 Task: Move the task Implement a new cloud-based energy management system for a company to the section Done in the project BrainWave and filter the tasks in the project by Due this week
Action: Mouse moved to (520, 303)
Screenshot: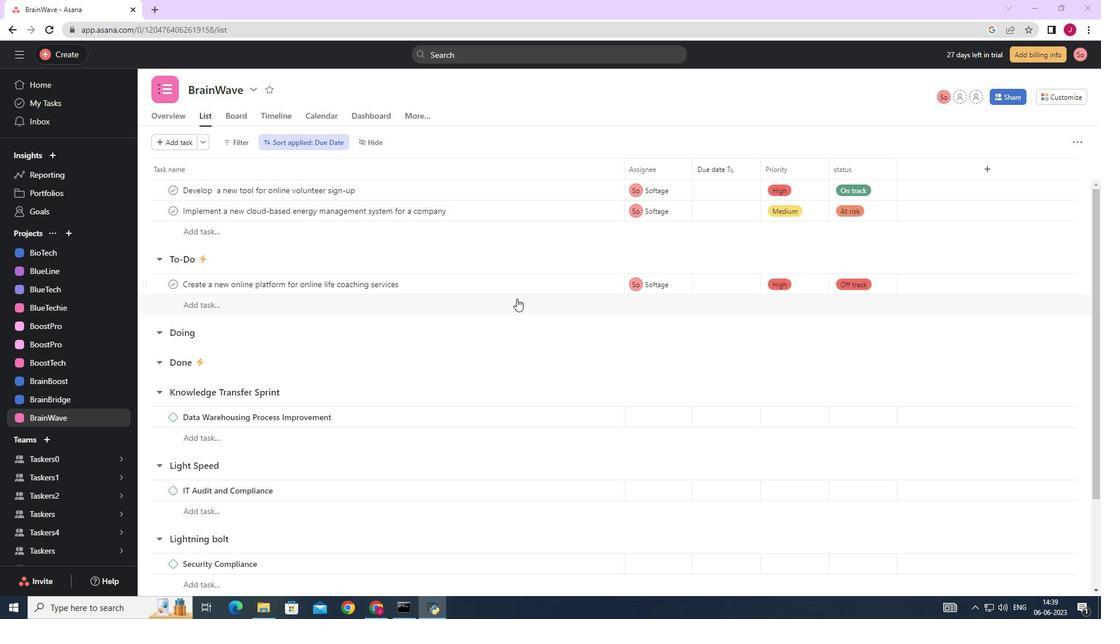 
Action: Mouse scrolled (520, 304) with delta (0, 0)
Screenshot: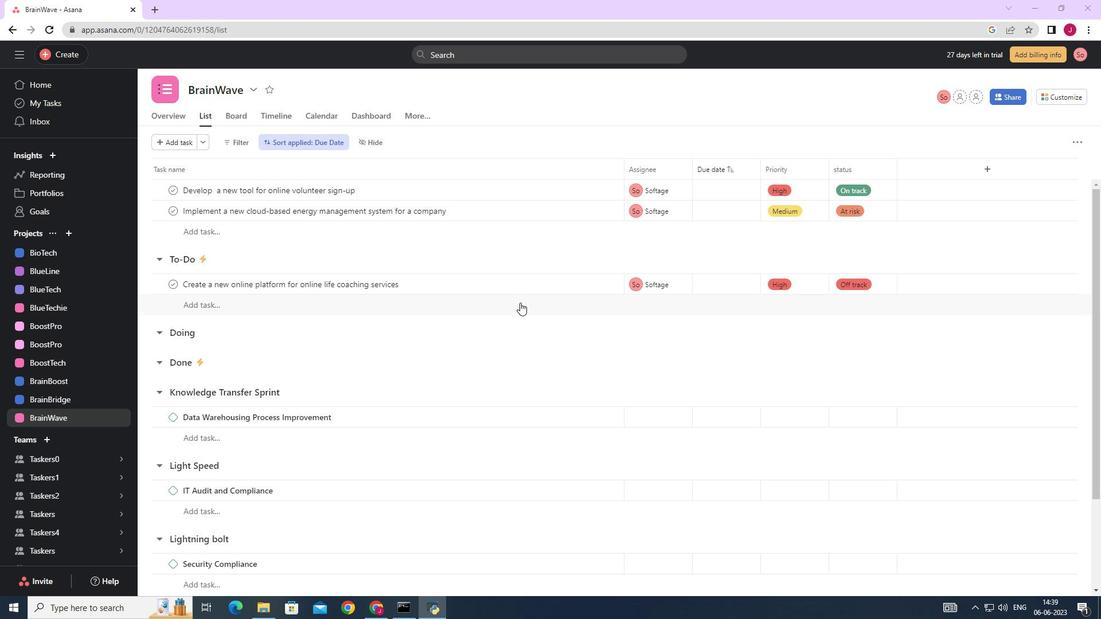 
Action: Mouse scrolled (520, 304) with delta (0, 0)
Screenshot: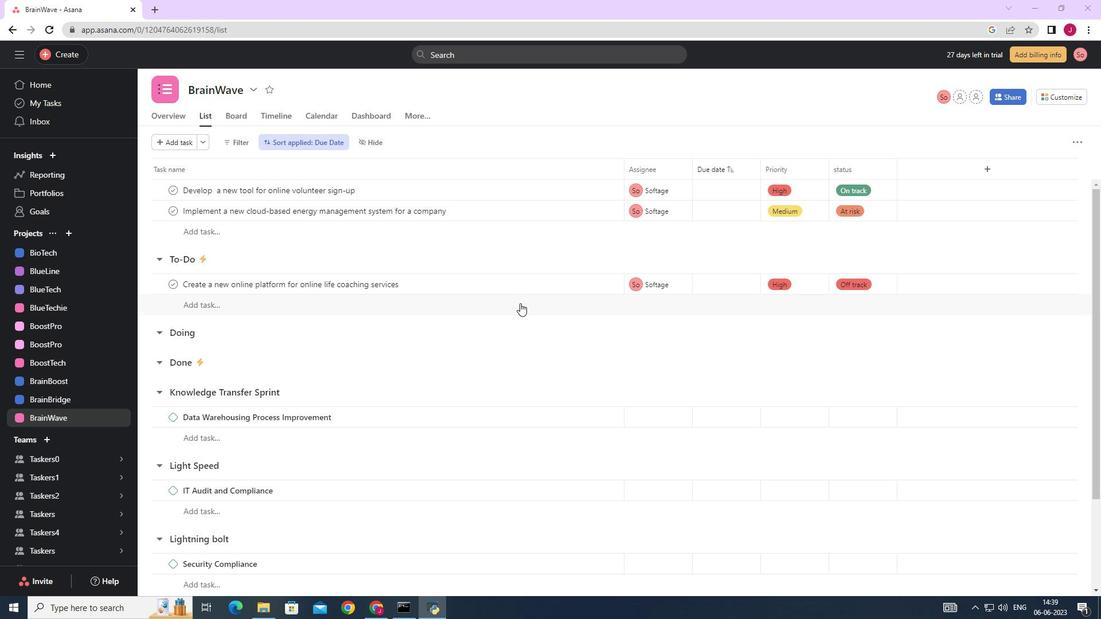 
Action: Mouse moved to (591, 211)
Screenshot: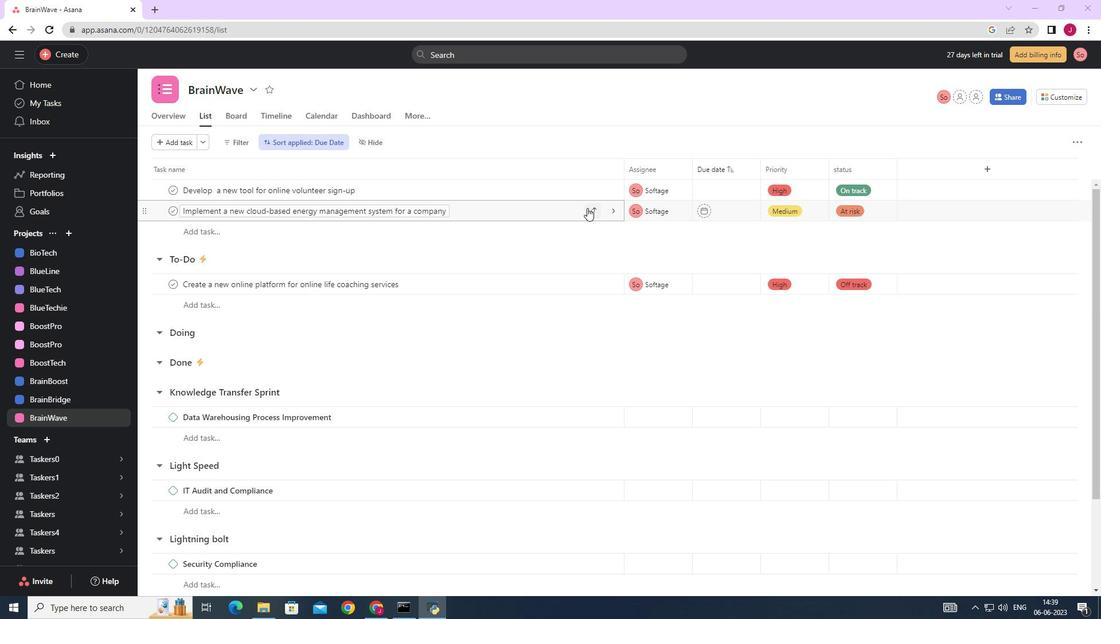 
Action: Mouse pressed left at (591, 211)
Screenshot: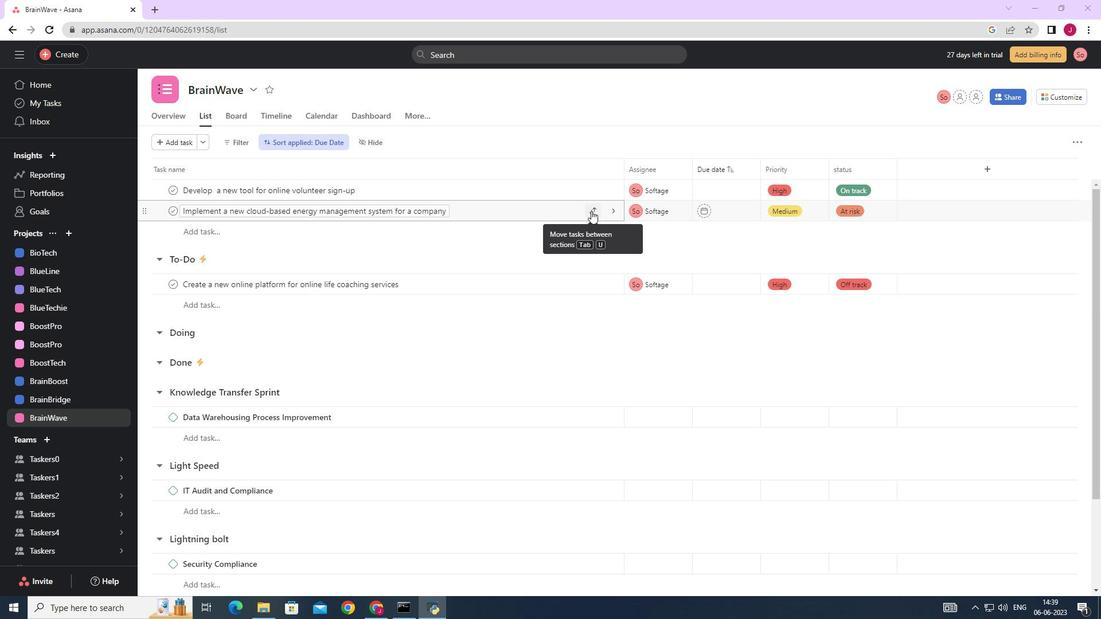 
Action: Mouse moved to (522, 313)
Screenshot: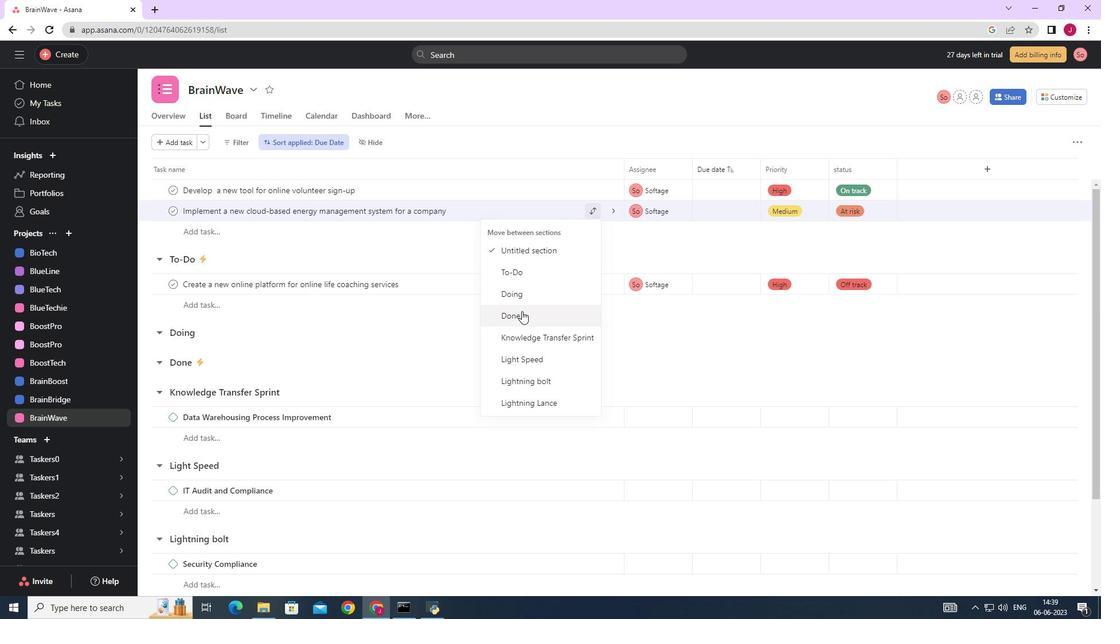 
Action: Mouse pressed left at (522, 313)
Screenshot: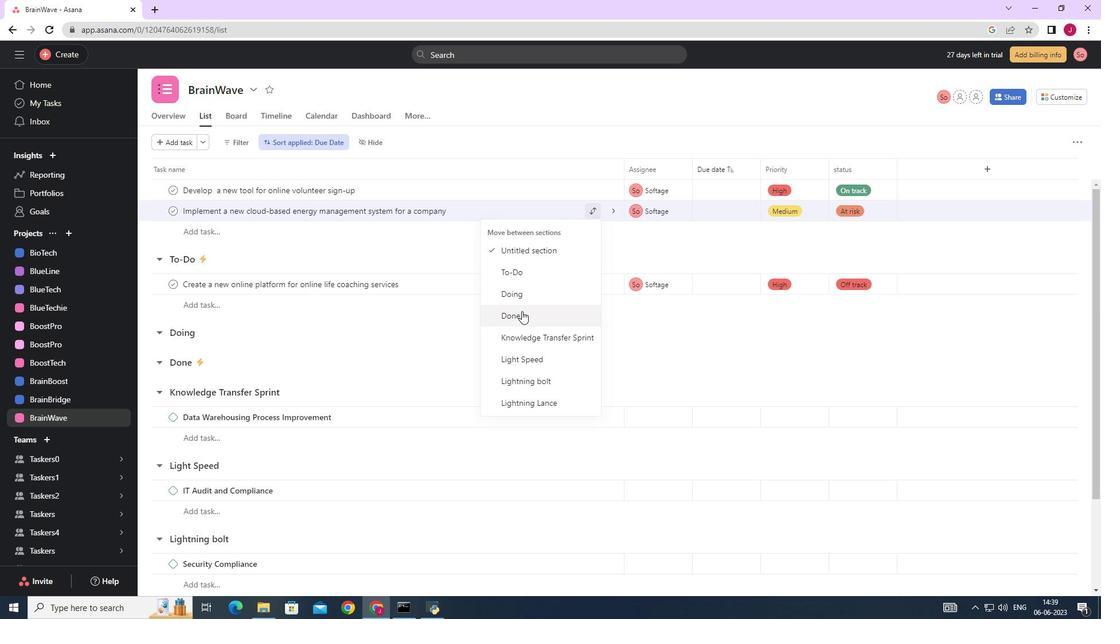 
Action: Mouse moved to (241, 141)
Screenshot: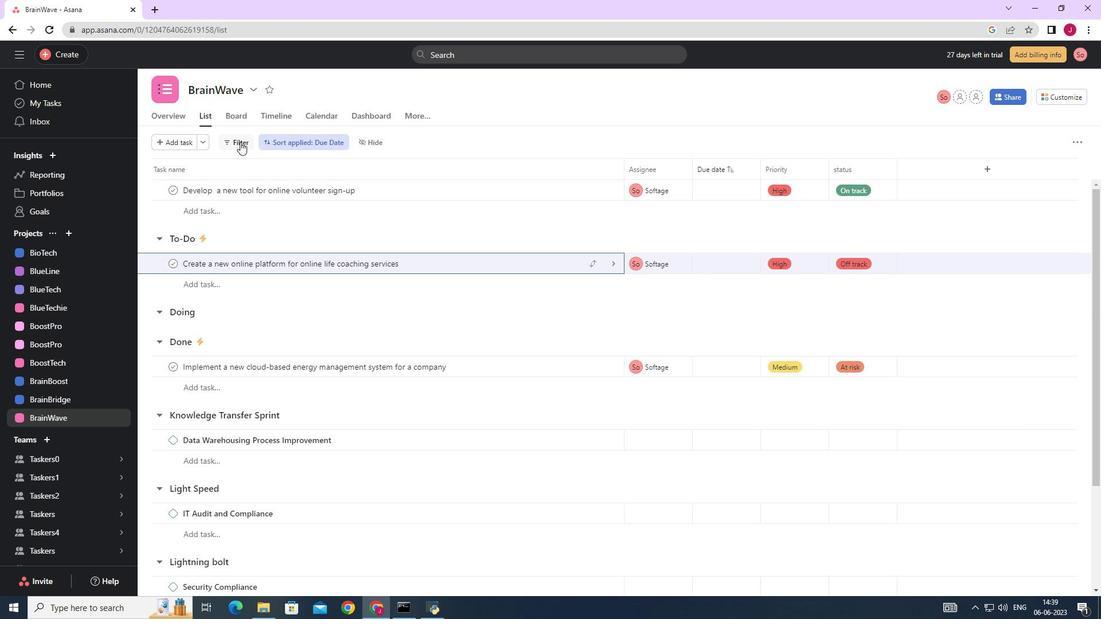
Action: Mouse pressed left at (241, 141)
Screenshot: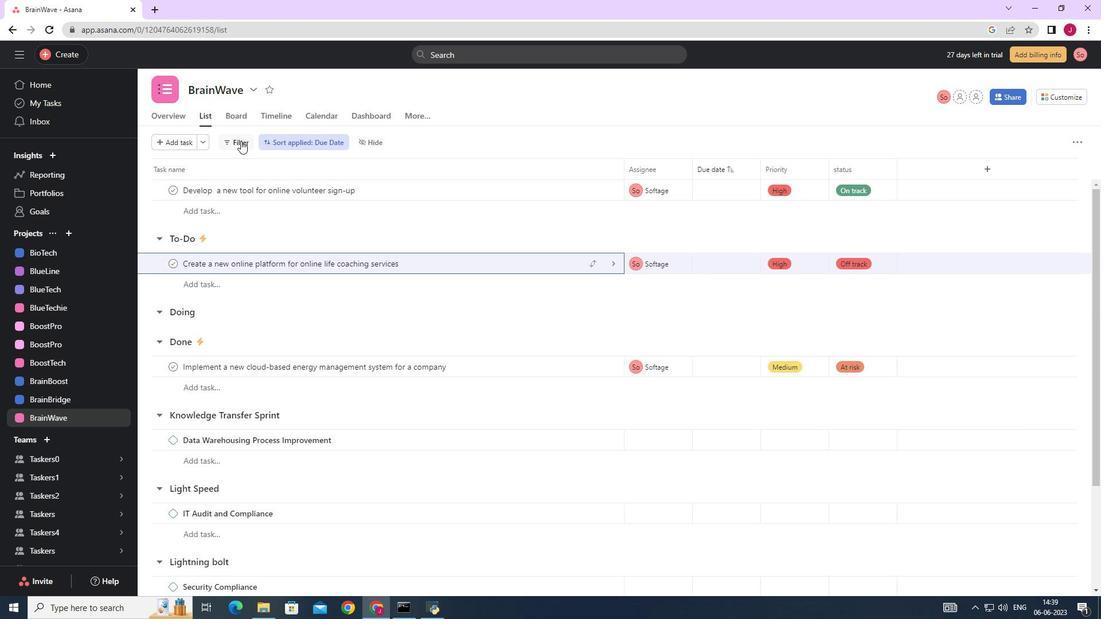
Action: Mouse moved to (460, 186)
Screenshot: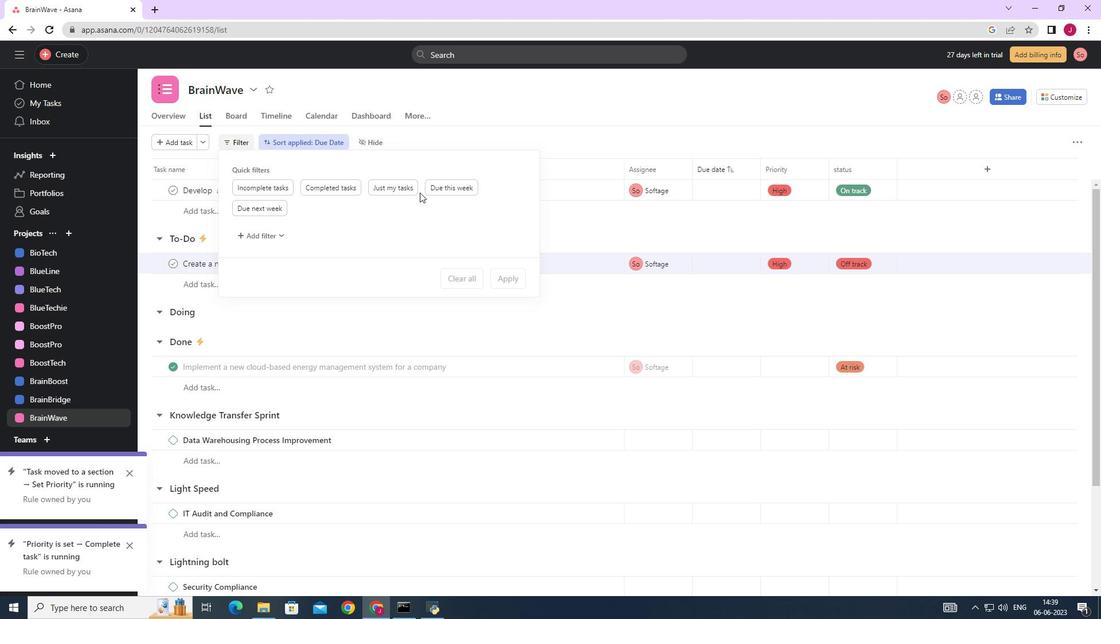 
Action: Mouse pressed left at (460, 186)
Screenshot: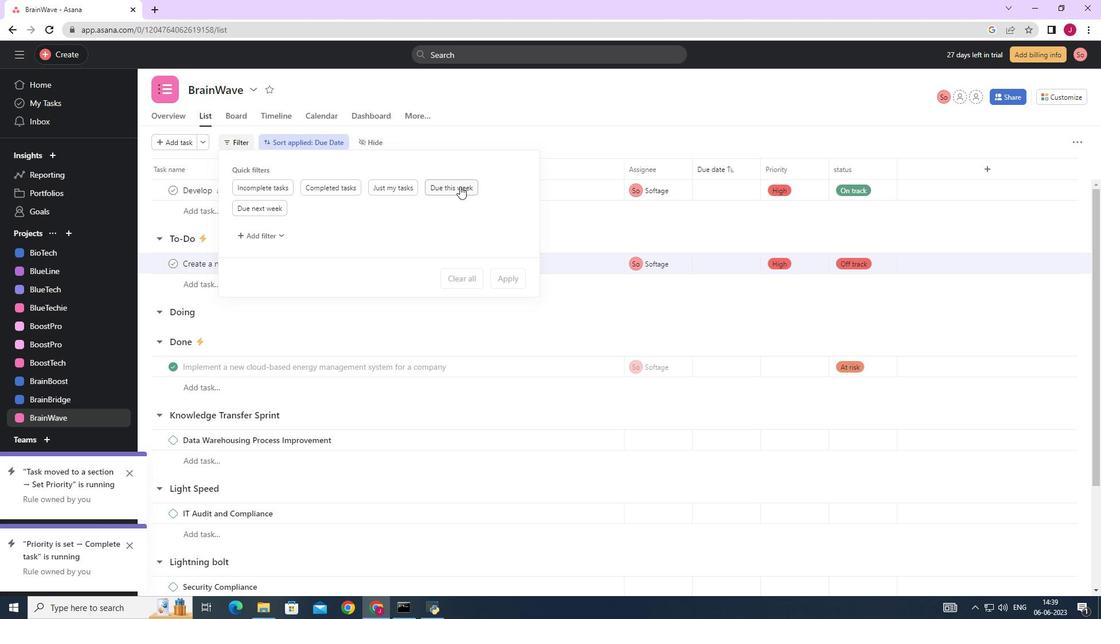 
Action: Mouse moved to (521, 312)
Screenshot: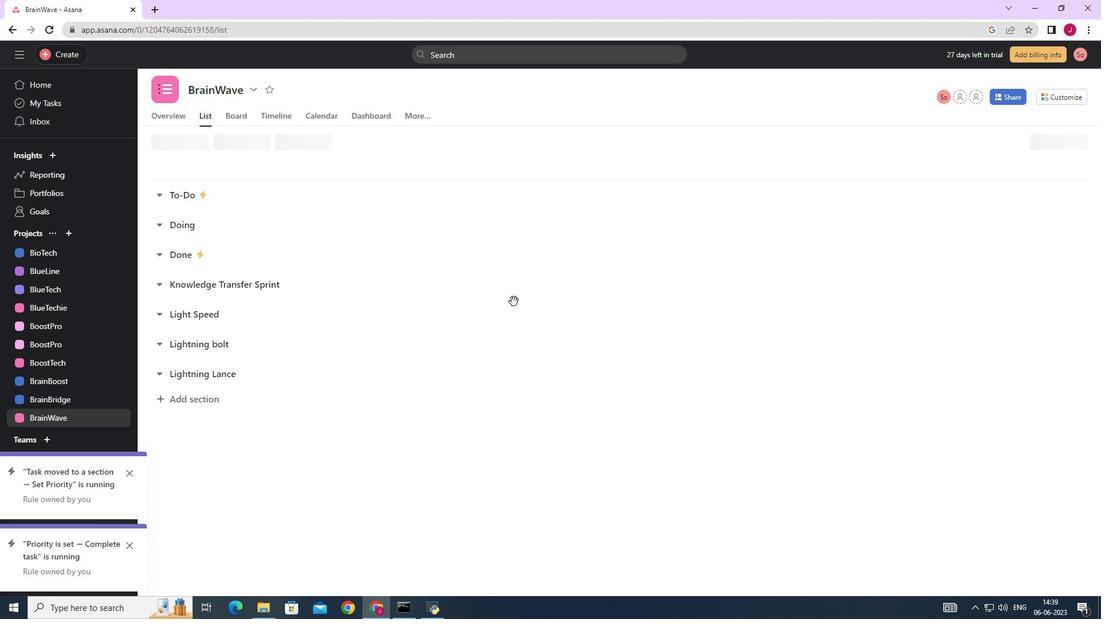 
